 Task: Look for products in the category "Breakfast Bars" from Over Easy only.
Action: Mouse moved to (692, 260)
Screenshot: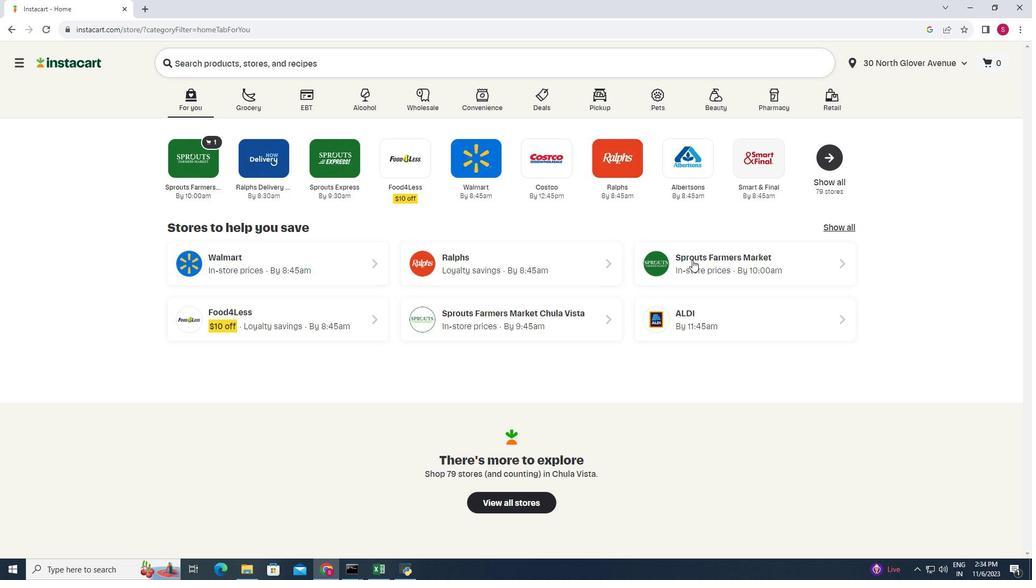 
Action: Mouse pressed left at (692, 260)
Screenshot: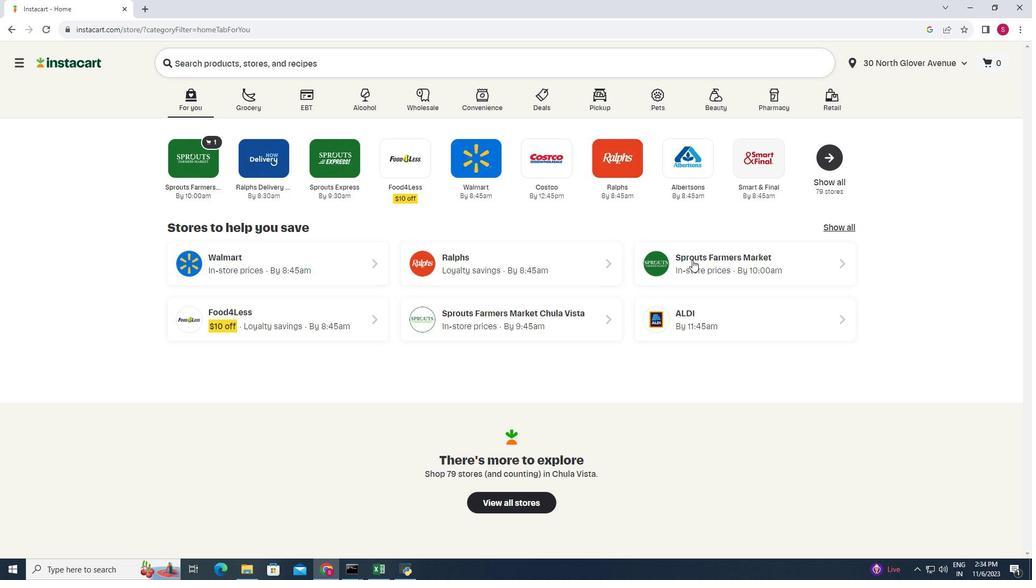 
Action: Mouse moved to (48, 313)
Screenshot: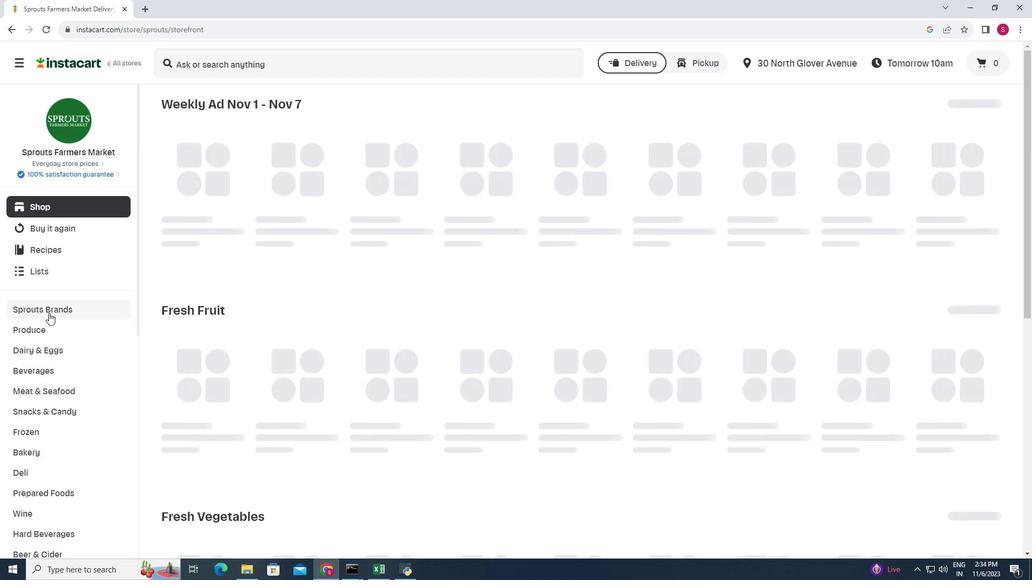 
Action: Mouse scrolled (48, 312) with delta (0, 0)
Screenshot: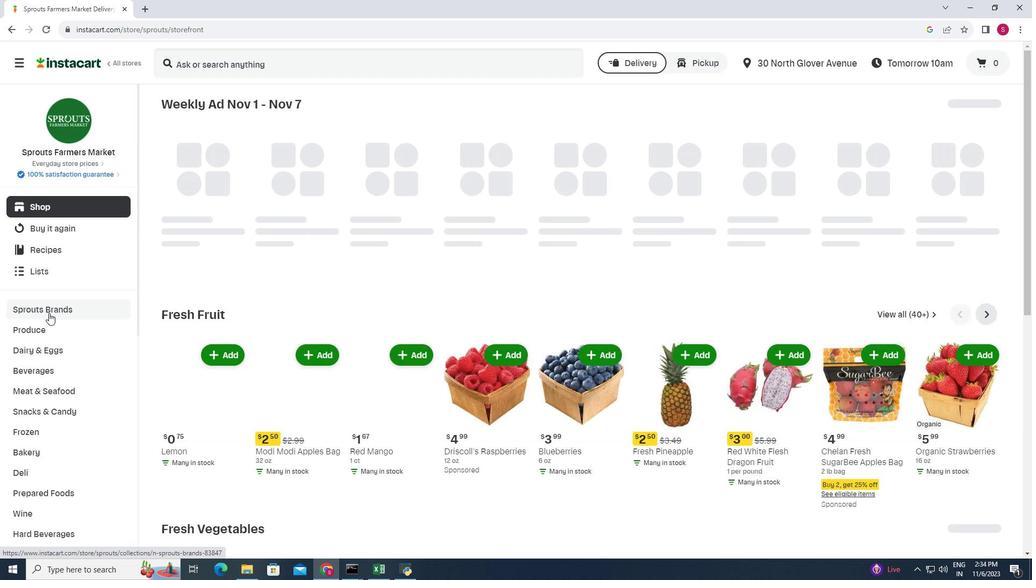 
Action: Mouse scrolled (48, 312) with delta (0, 0)
Screenshot: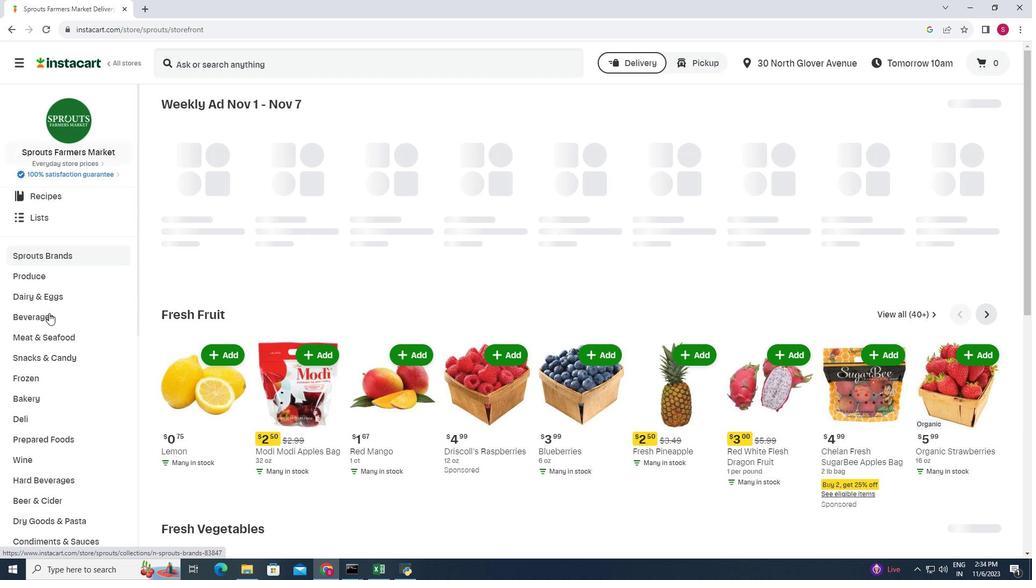 
Action: Mouse scrolled (48, 312) with delta (0, 0)
Screenshot: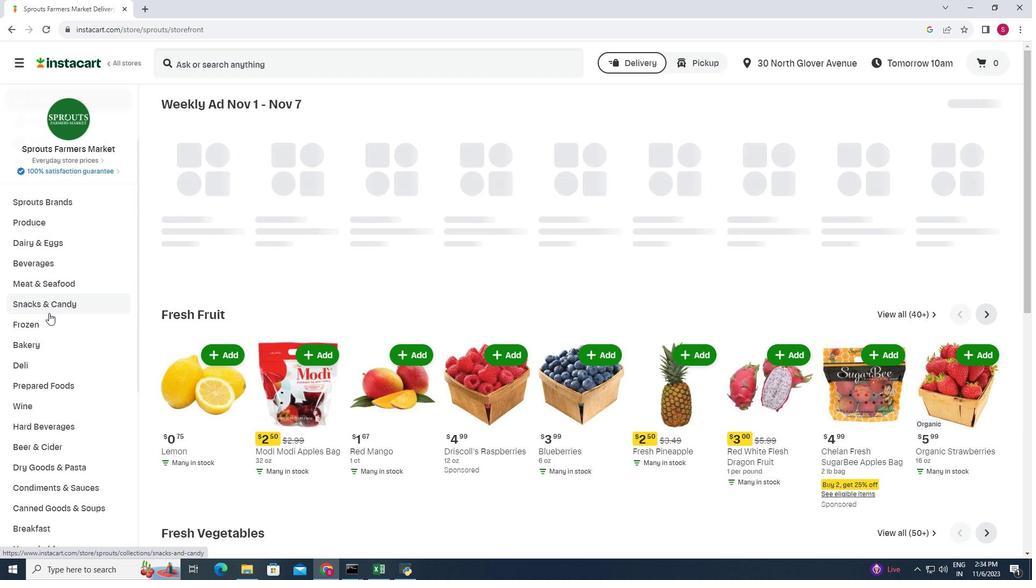 
Action: Mouse scrolled (48, 312) with delta (0, 0)
Screenshot: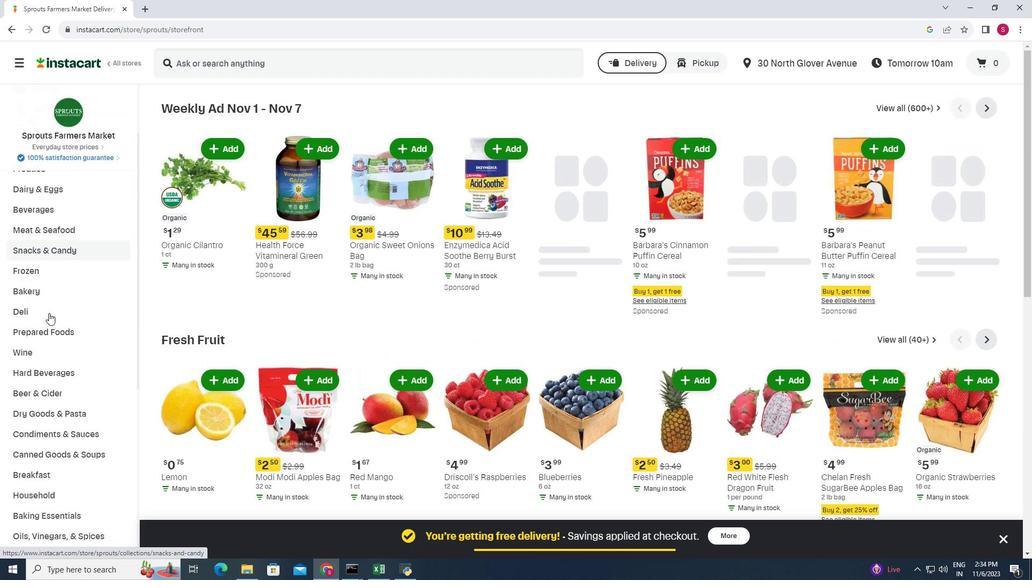 
Action: Mouse moved to (36, 470)
Screenshot: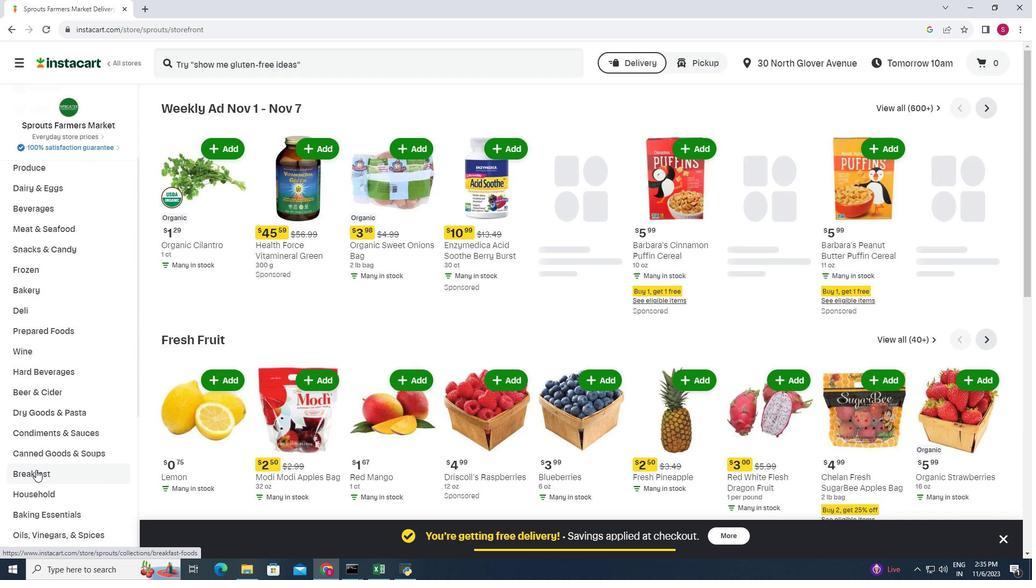 
Action: Mouse pressed left at (36, 470)
Screenshot: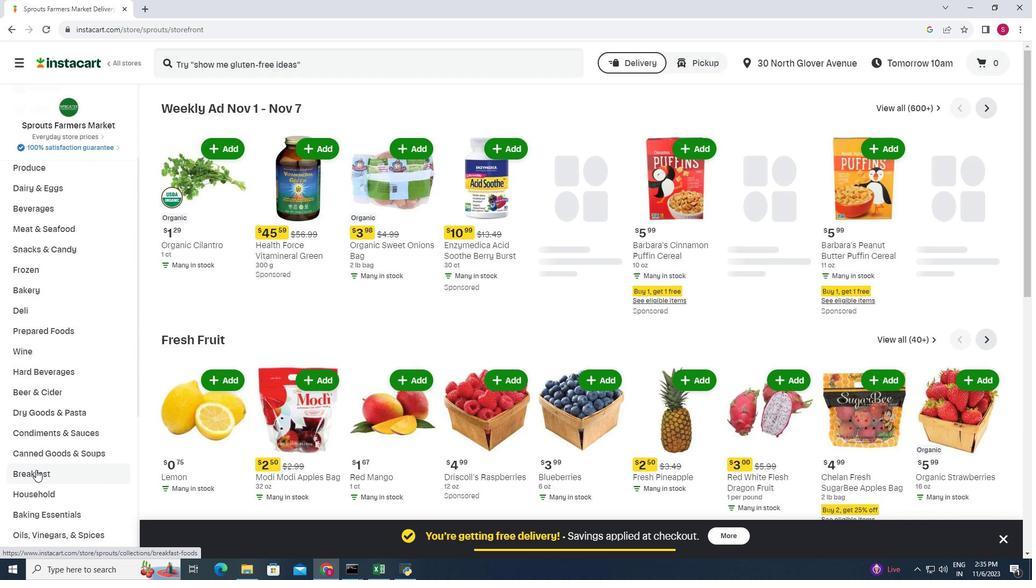 
Action: Mouse moved to (330, 134)
Screenshot: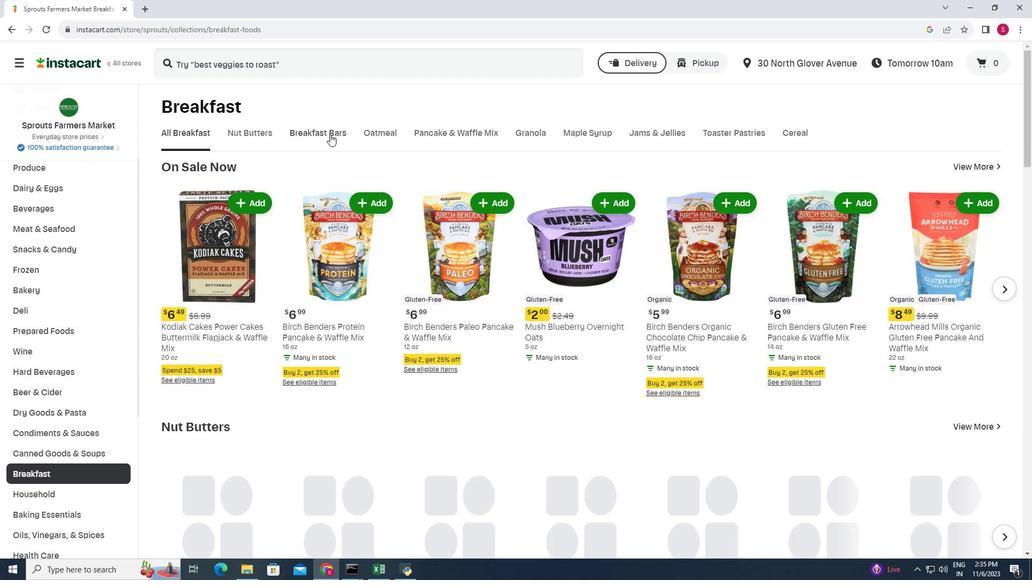 
Action: Mouse pressed left at (330, 134)
Screenshot: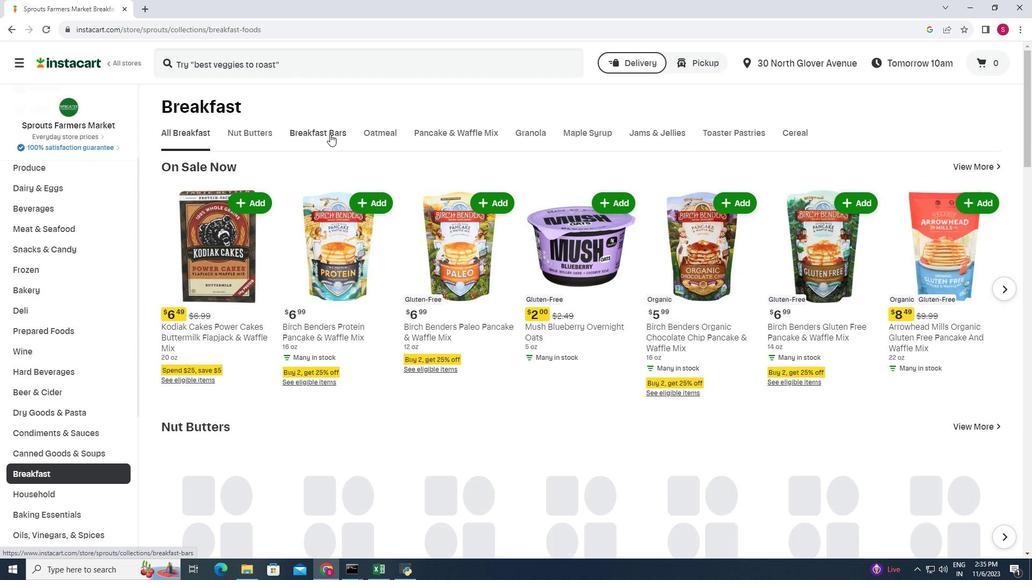 
Action: Mouse moved to (377, 308)
Screenshot: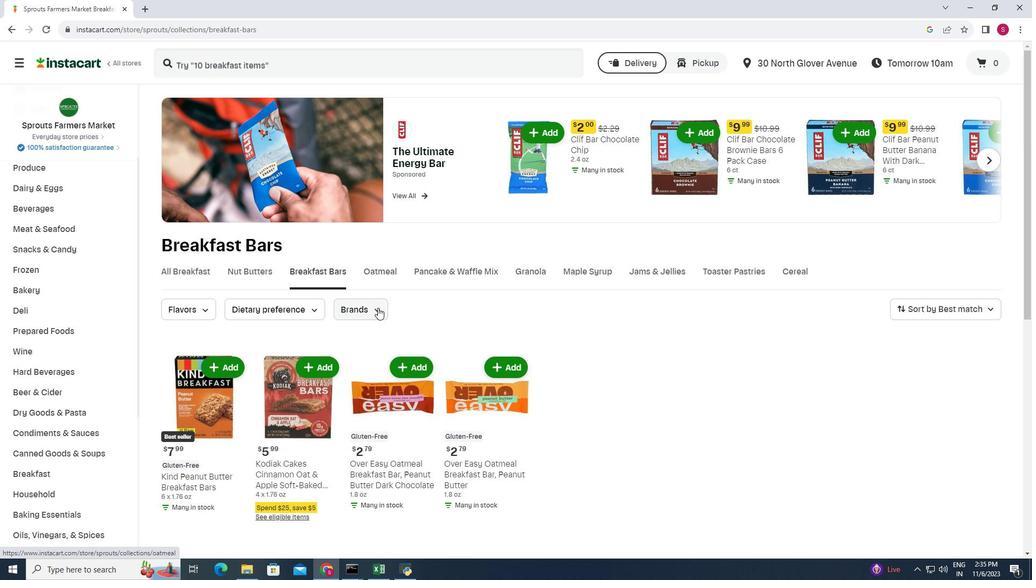
Action: Mouse pressed left at (377, 308)
Screenshot: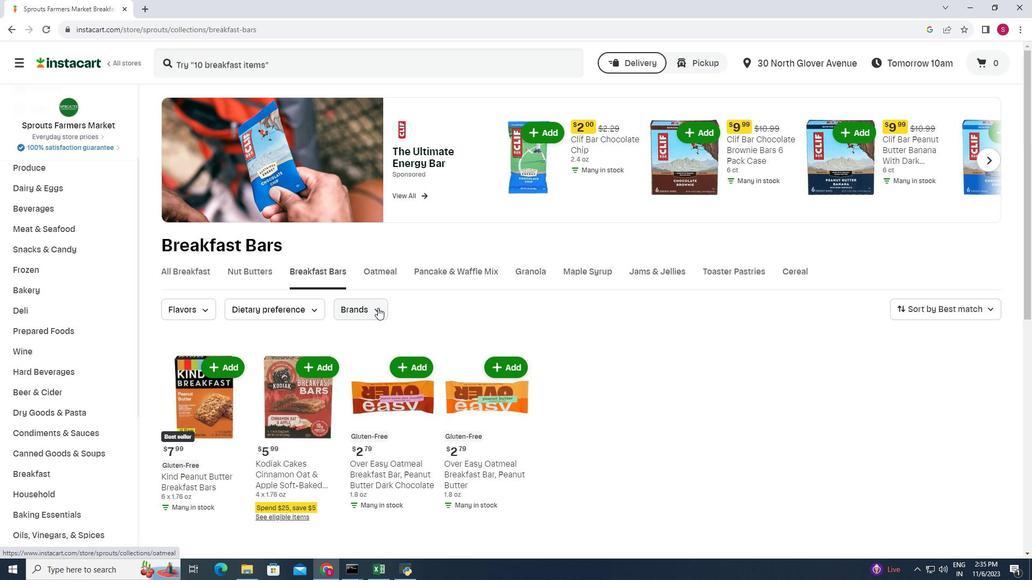
Action: Mouse moved to (373, 339)
Screenshot: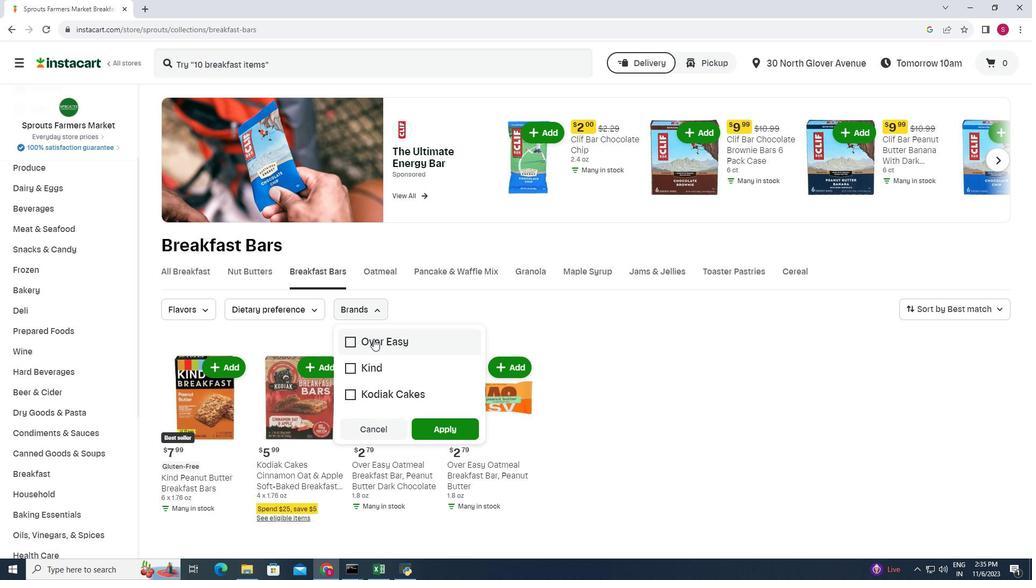 
Action: Mouse pressed left at (373, 339)
Screenshot: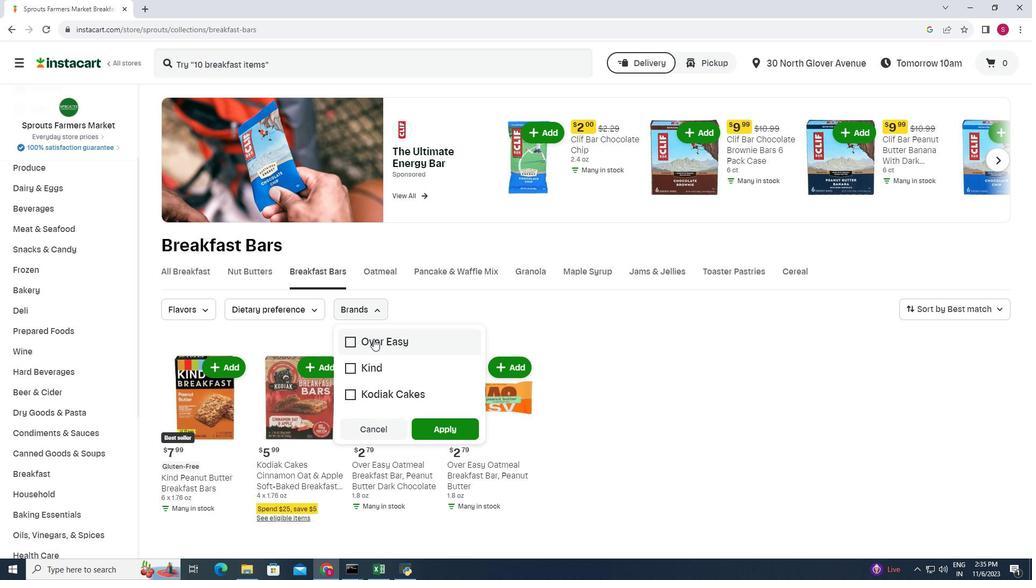
Action: Mouse moved to (433, 424)
Screenshot: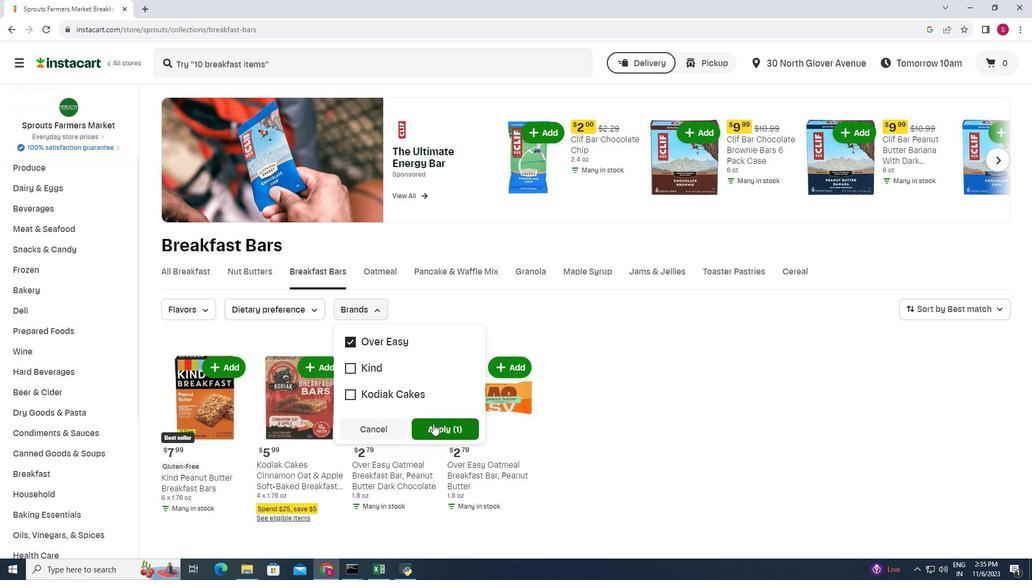 
Action: Mouse pressed left at (433, 424)
Screenshot: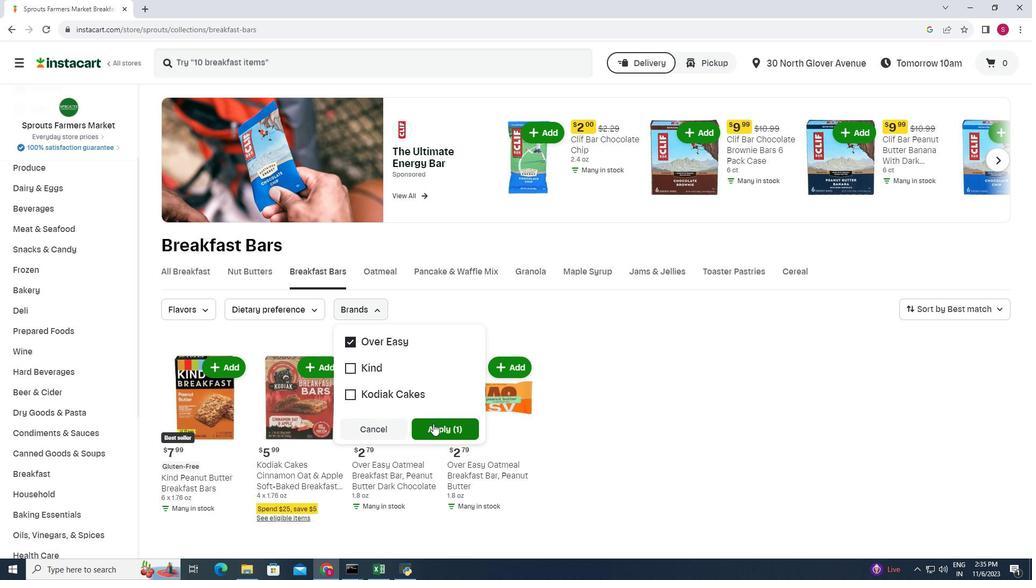 
Action: Mouse moved to (545, 373)
Screenshot: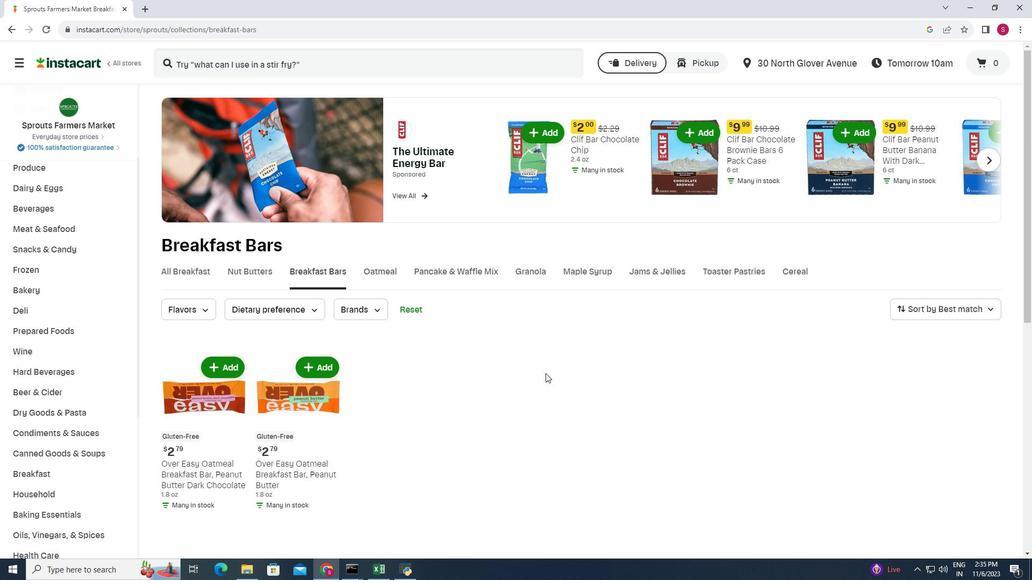 
Action: Mouse scrolled (545, 373) with delta (0, 0)
Screenshot: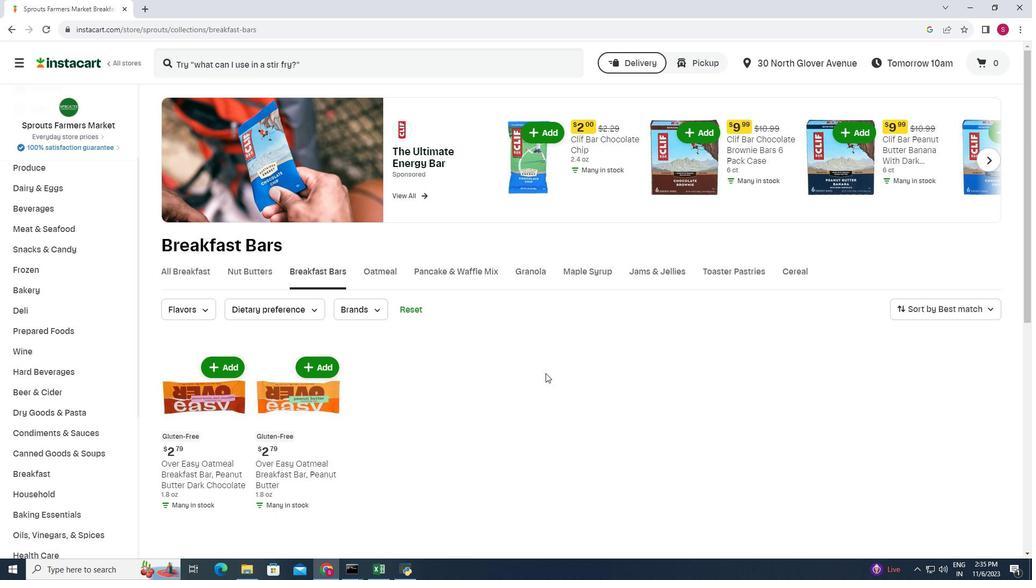
Action: Mouse scrolled (545, 373) with delta (0, 0)
Screenshot: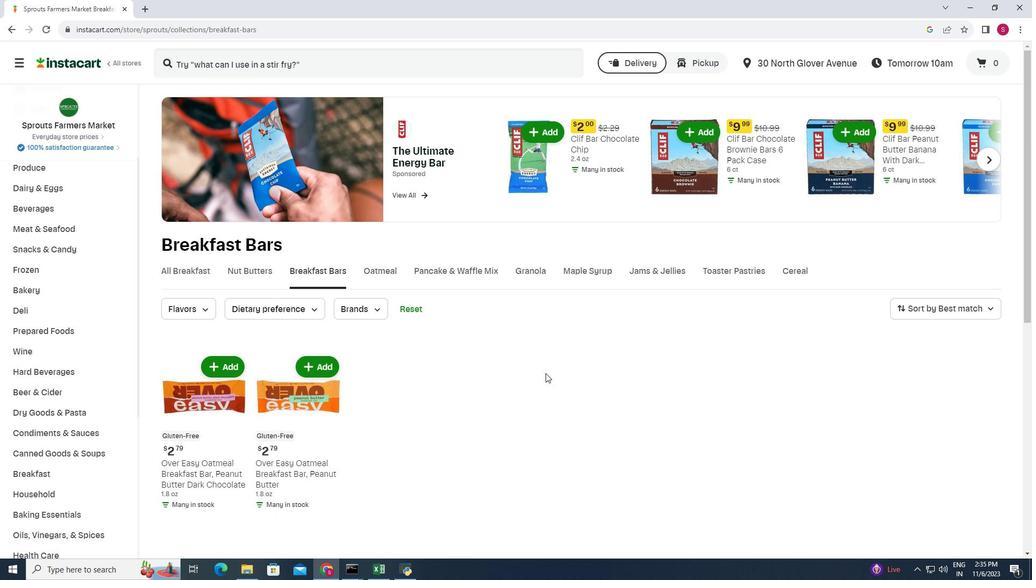 
Action: Mouse scrolled (545, 373) with delta (0, 0)
Screenshot: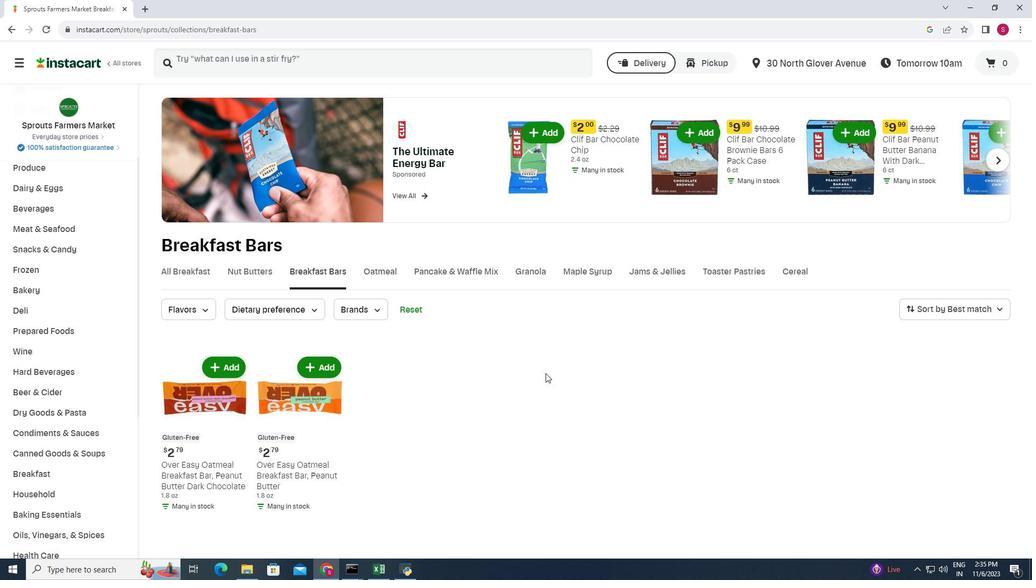 
